 Task: In the  document Nationalparks.docx Add page color 'Sky Blue'Sky Blue . Insert watermark . Insert watermark  Ram&Sons Apply Font Style in watermark Nunito; font size  117 and place the watermark  Diagonally 
Action: Mouse moved to (299, 365)
Screenshot: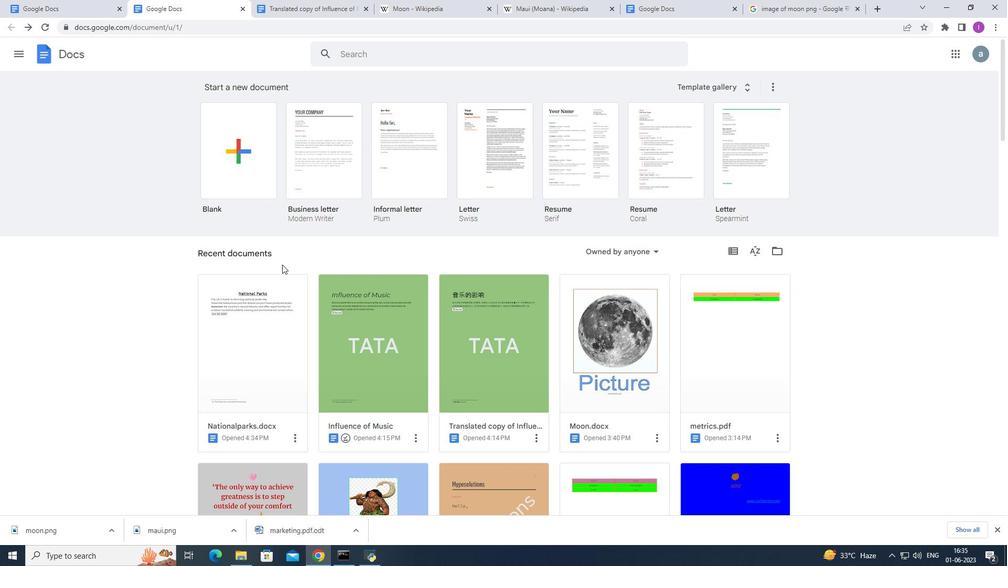 
Action: Mouse pressed left at (299, 365)
Screenshot: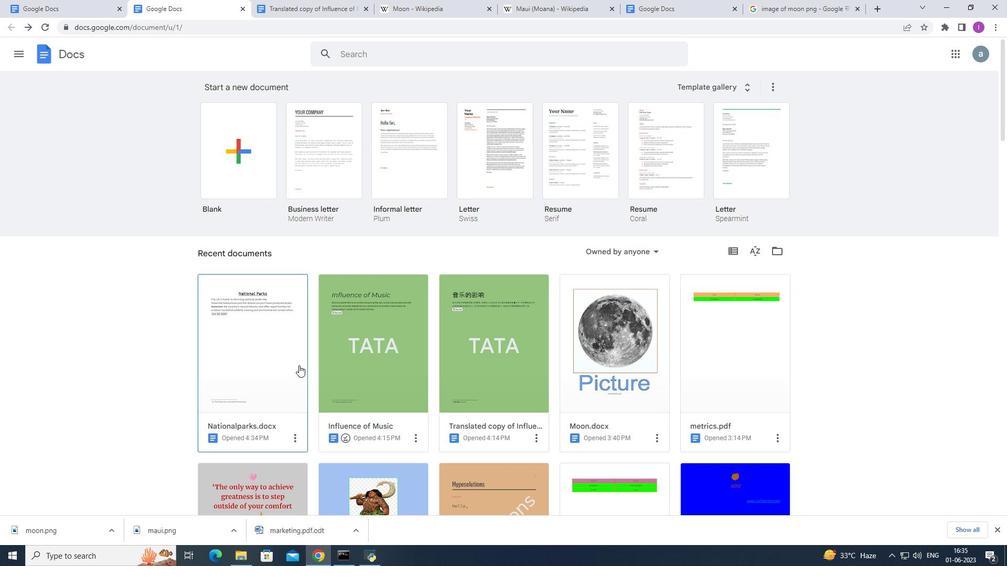 
Action: Mouse moved to (36, 64)
Screenshot: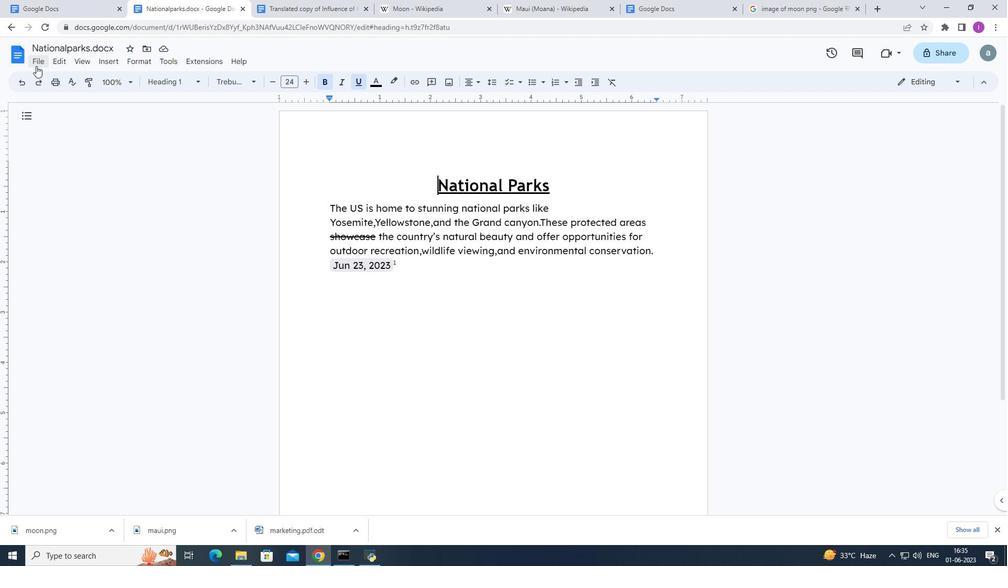 
Action: Mouse pressed left at (36, 64)
Screenshot: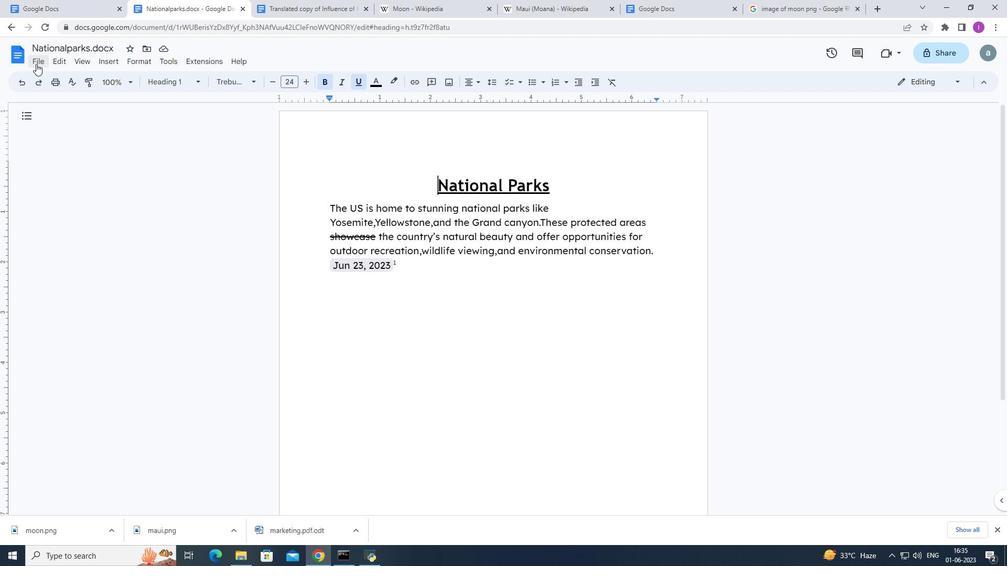 
Action: Mouse moved to (88, 347)
Screenshot: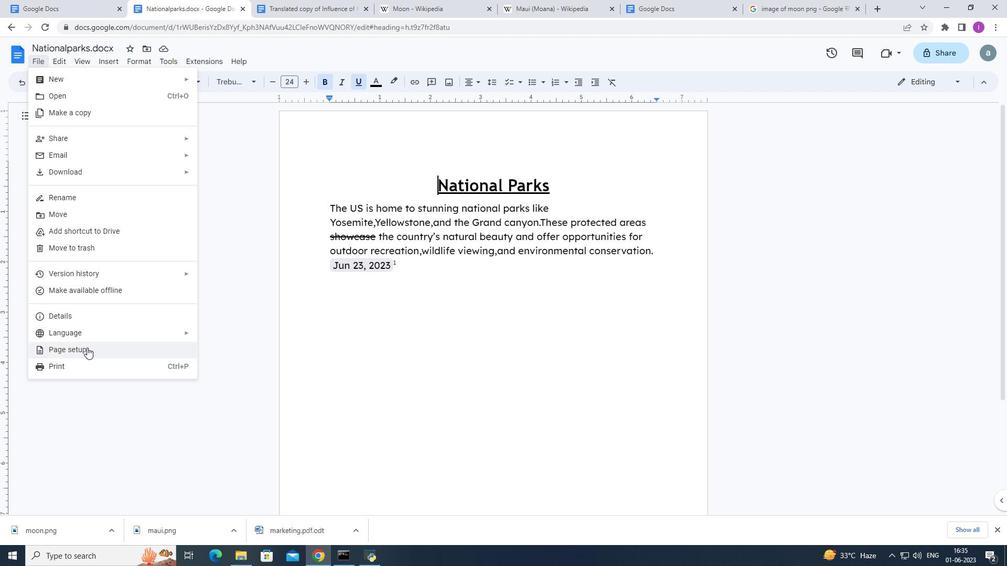 
Action: Mouse pressed left at (88, 347)
Screenshot: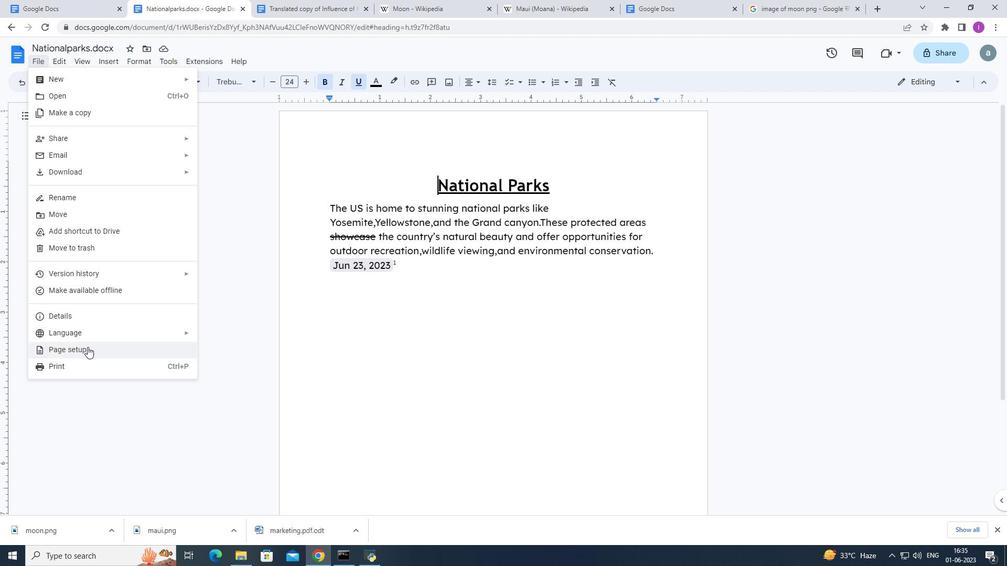 
Action: Mouse moved to (424, 340)
Screenshot: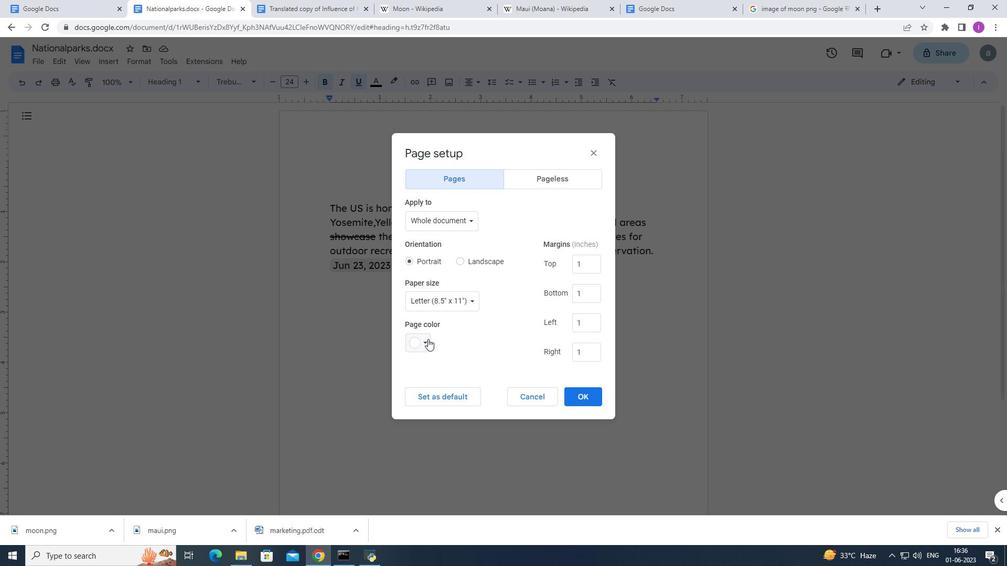 
Action: Mouse pressed left at (424, 340)
Screenshot: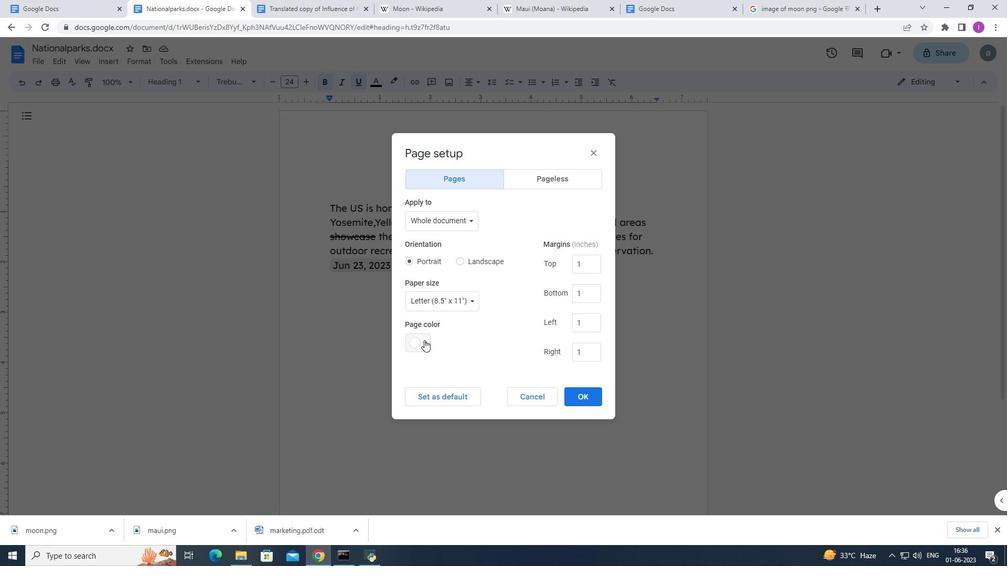 
Action: Mouse moved to (498, 407)
Screenshot: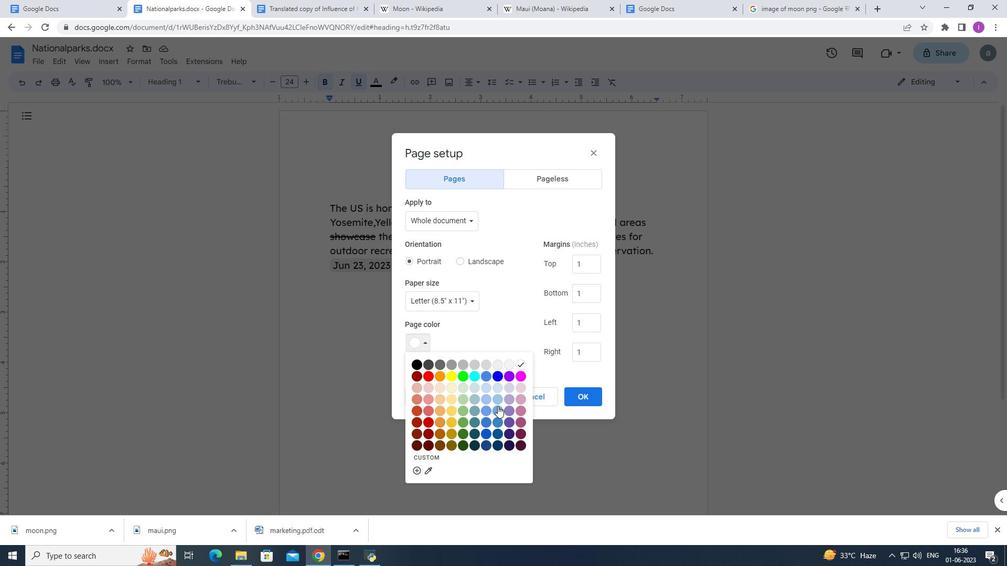
Action: Mouse pressed left at (498, 407)
Screenshot: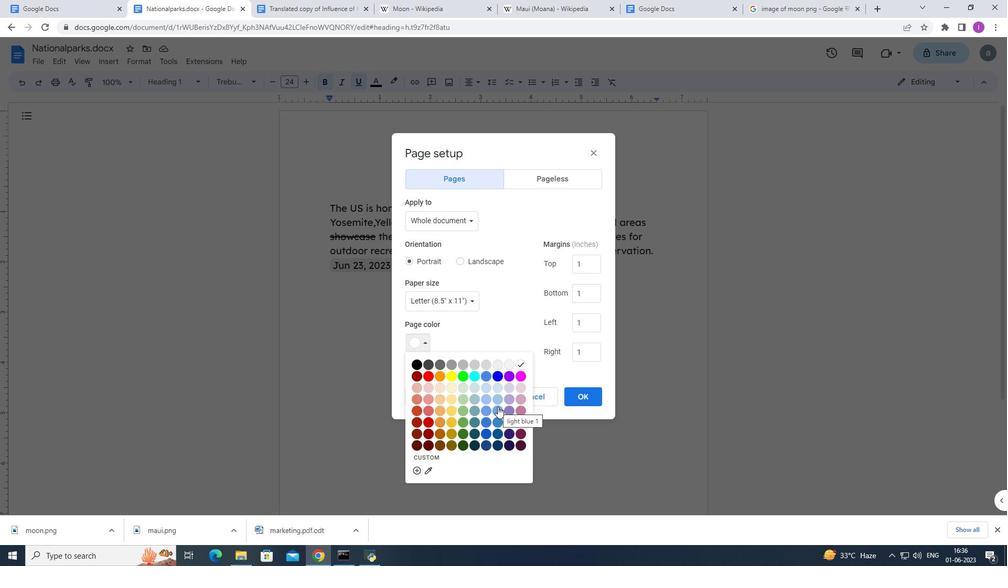 
Action: Mouse moved to (593, 401)
Screenshot: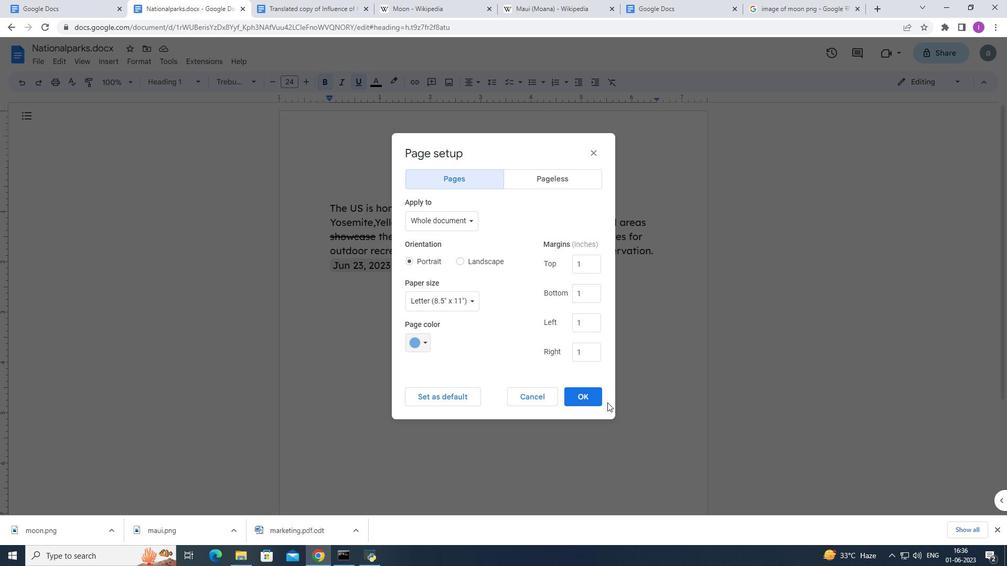 
Action: Mouse pressed left at (593, 401)
Screenshot: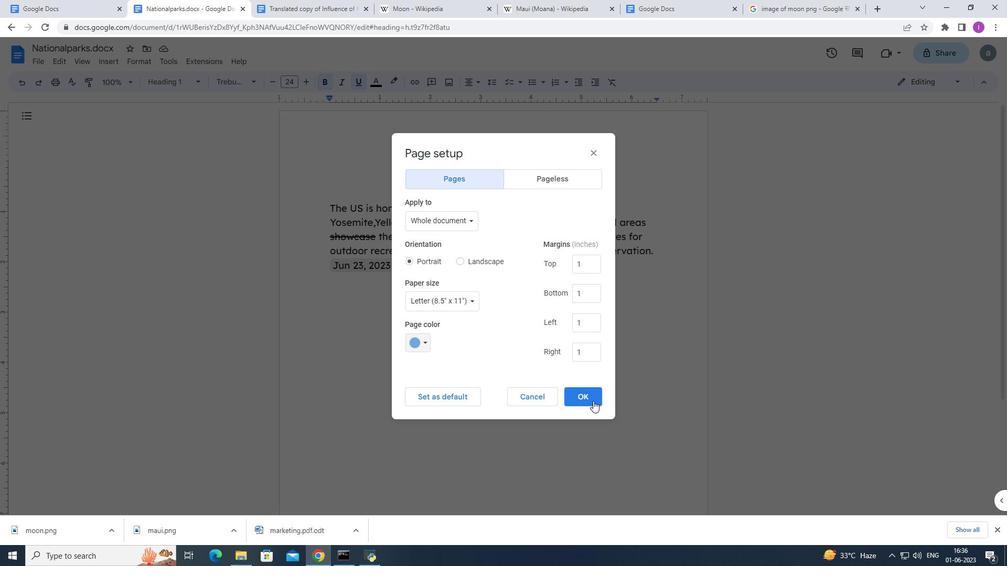 
Action: Mouse moved to (123, 61)
Screenshot: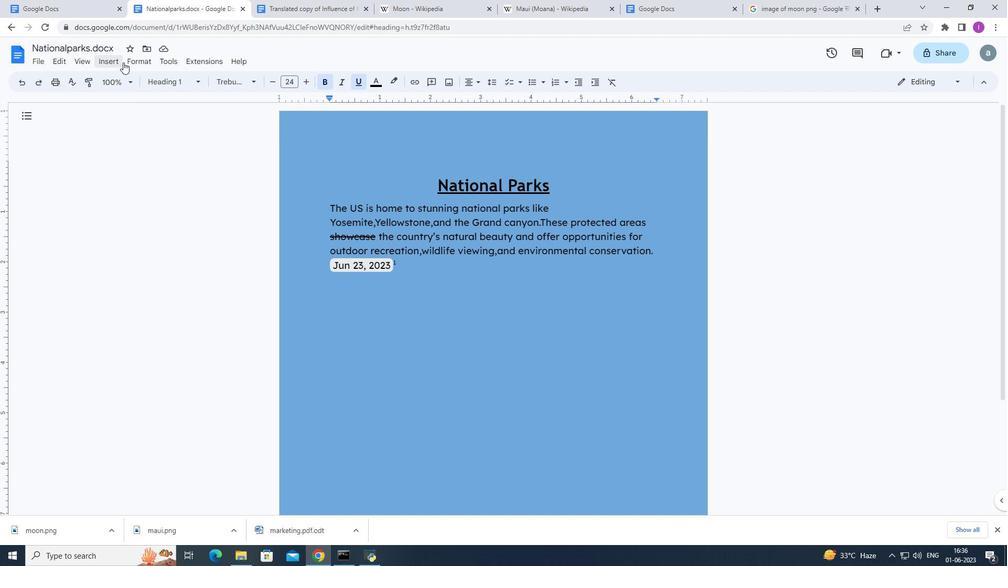 
Action: Mouse pressed left at (123, 61)
Screenshot: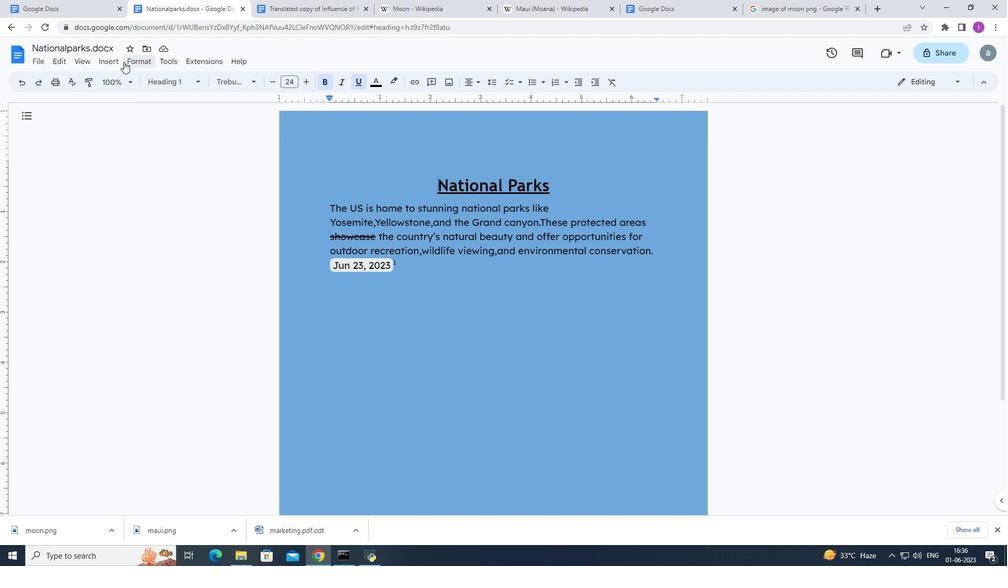 
Action: Mouse moved to (109, 61)
Screenshot: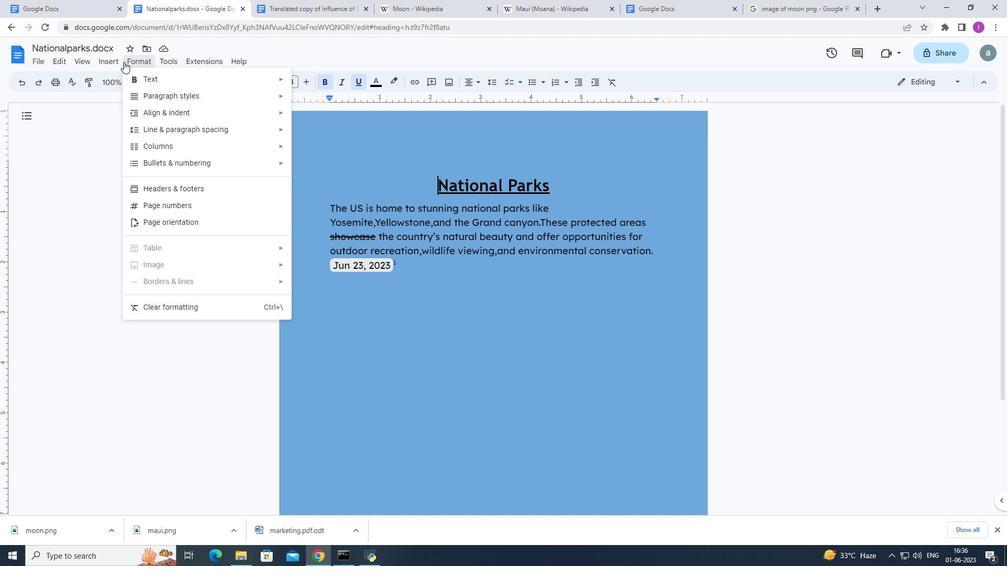 
Action: Mouse pressed left at (109, 61)
Screenshot: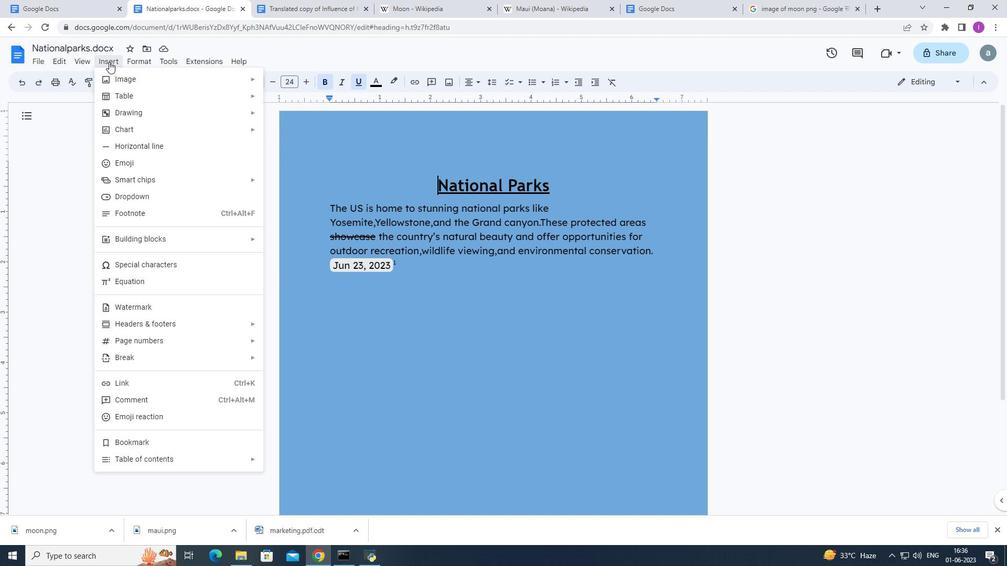 
Action: Mouse pressed left at (109, 61)
Screenshot: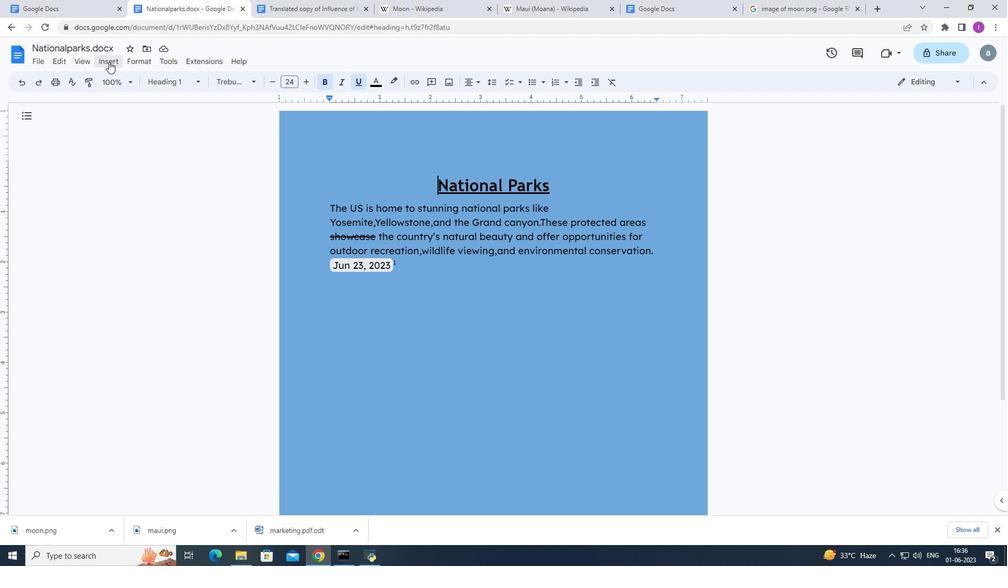 
Action: Mouse moved to (149, 303)
Screenshot: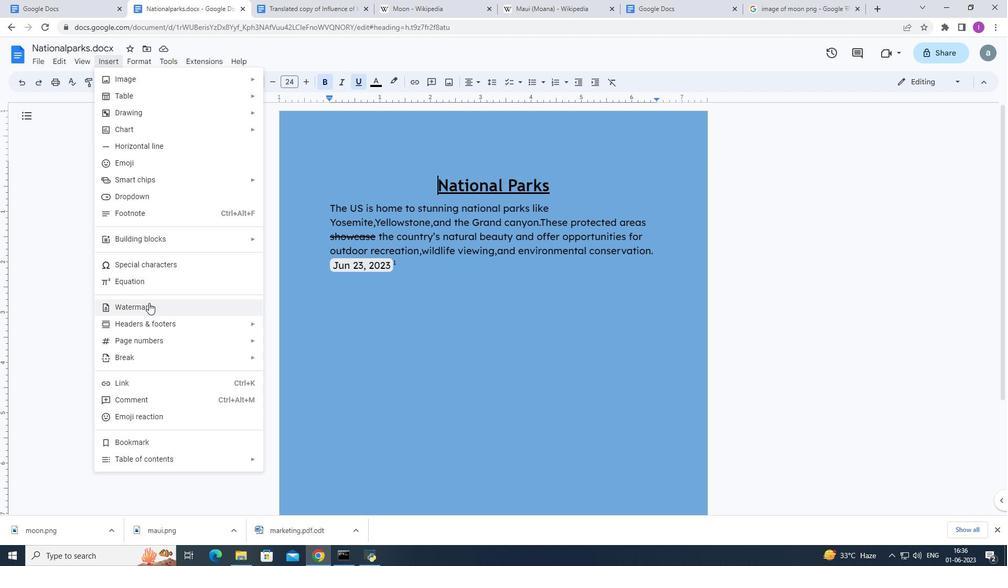 
Action: Mouse pressed left at (149, 303)
Screenshot: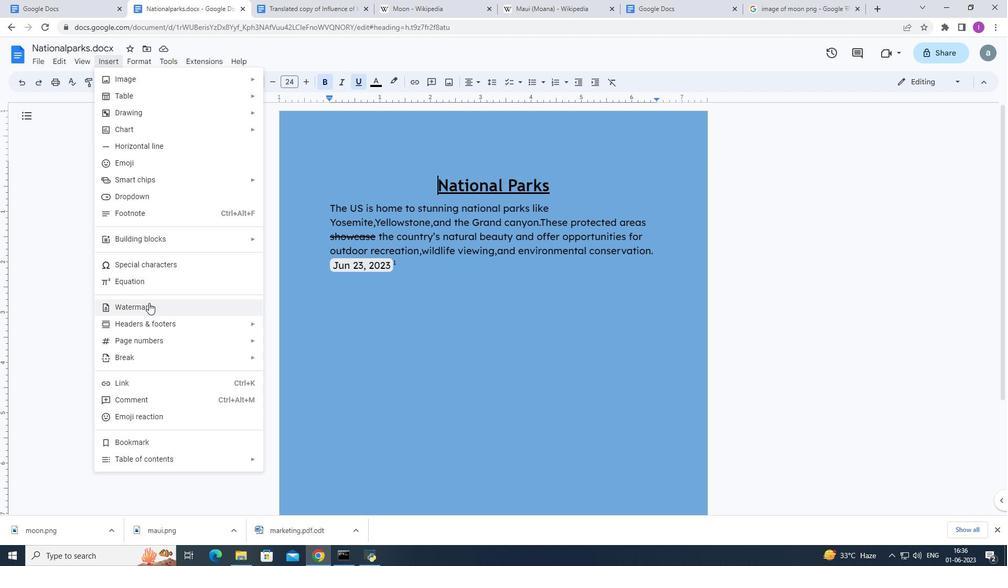 
Action: Mouse moved to (964, 114)
Screenshot: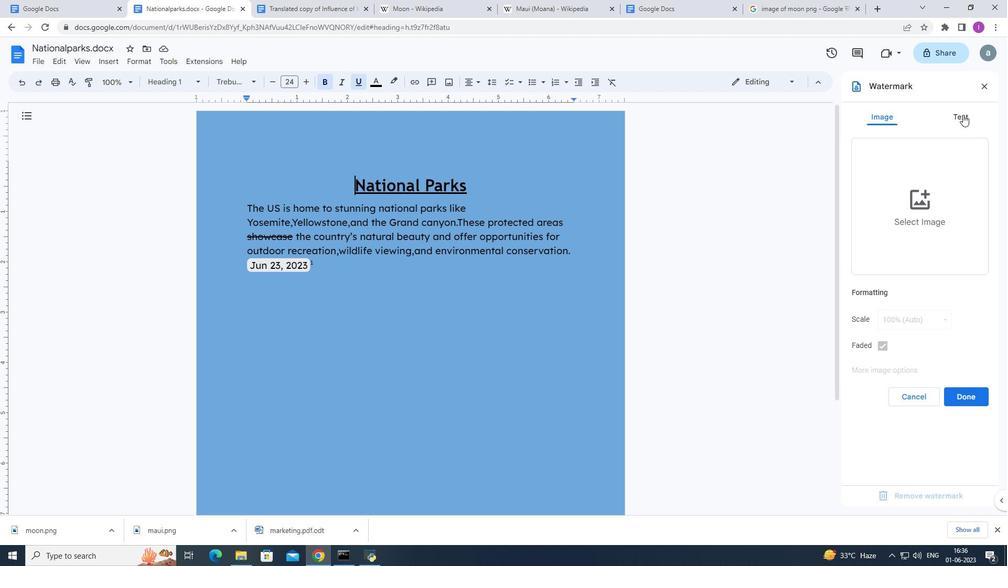 
Action: Mouse pressed left at (964, 114)
Screenshot: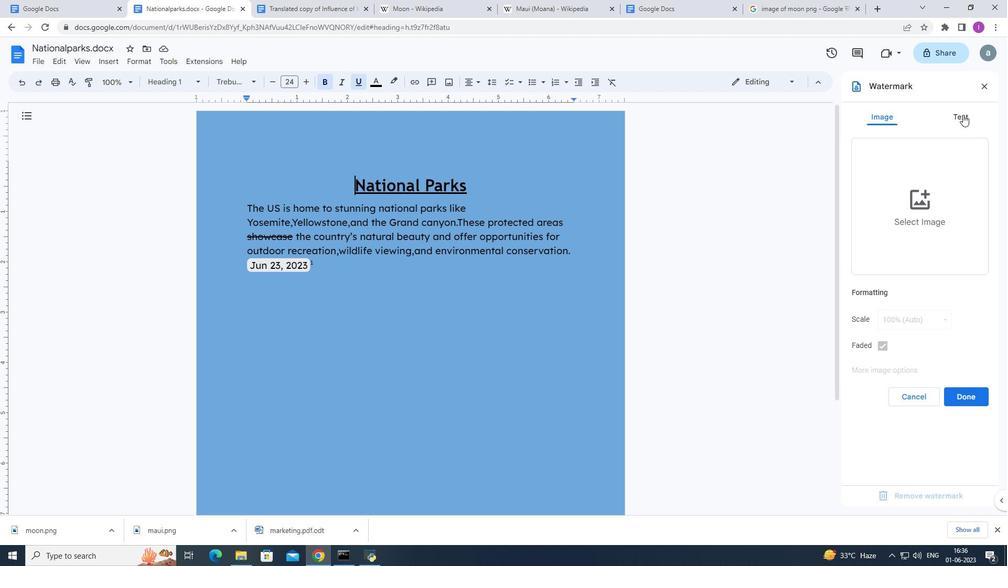 
Action: Mouse moved to (1007, 122)
Screenshot: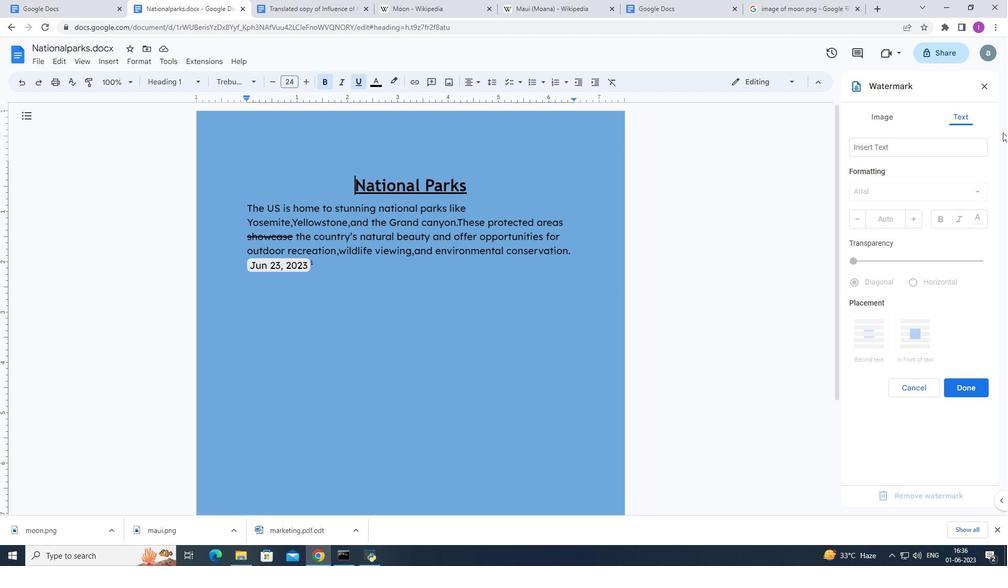 
Action: Key pressed <Key.shift><Key.shift><Key.shift><Key.shift><Key.shift><Key.shift><Key.shift>Ram
Screenshot: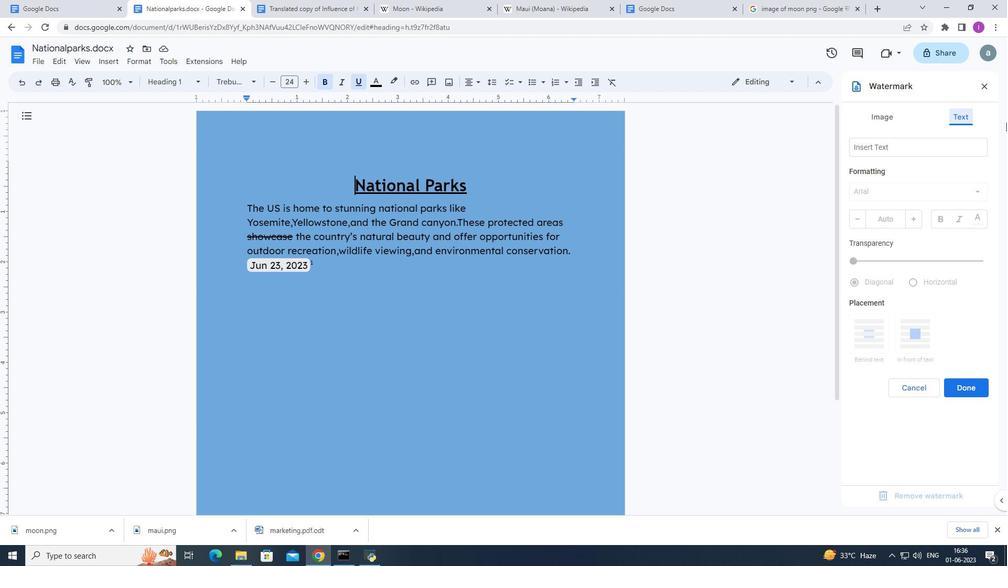 
Action: Mouse moved to (873, 145)
Screenshot: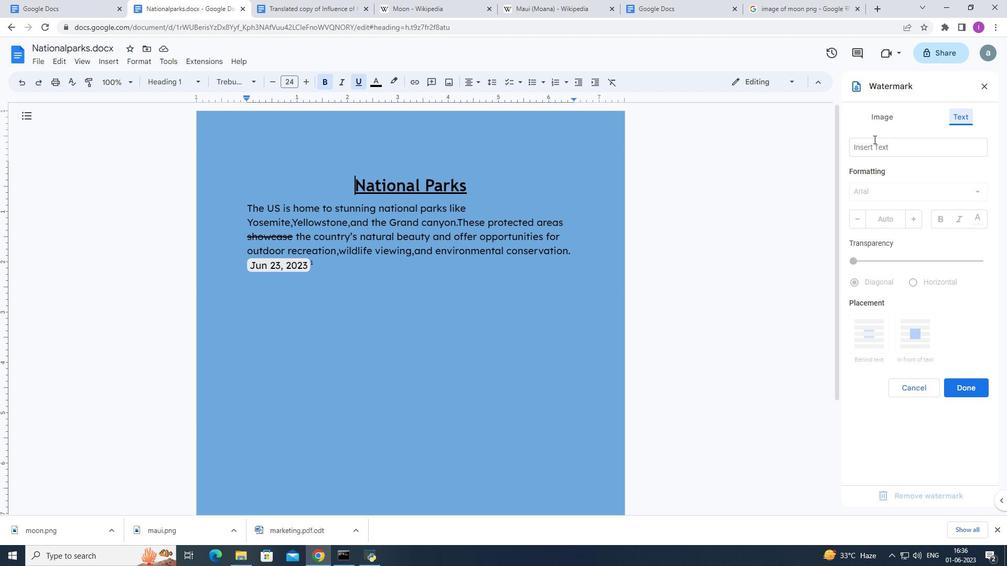 
Action: Mouse pressed left at (873, 145)
Screenshot: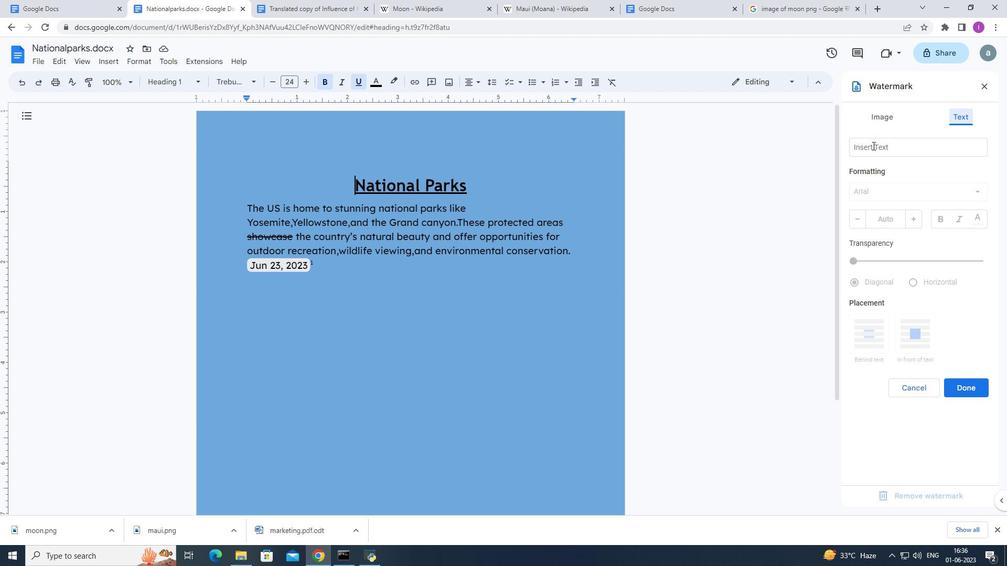 
Action: Key pressed <Key.shift>Ram<Key.space><Key.shift><Key.shift><Key.shift><Key.shift><Key.shift><Key.shift><Key.shift><Key.shift><Key.shift><Key.shift><Key.shift><Key.shift><Key.shift><Key.shift><Key.shift><Key.shift><Key.shift><Key.shift><Key.shift><Key.shift><Key.shift><Key.shift><Key.shift><Key.shift><Key.shift><Key.shift><Key.shift><Key.shift><Key.shift><Key.shift><Key.shift><Key.shift><Key.shift><Key.shift><Key.shift><Key.shift><Key.shift><Key.shift><Key.shift><Key.shift><Key.shift><Key.shift><Key.shift><Key.shift><Key.shift><Key.shift><Key.shift><Key.shift><Key.shift><Key.shift><Key.shift><Key.shift><Key.shift><Key.shift><Key.shift><Key.shift><Key.shift>&<Key.space>sons
Screenshot: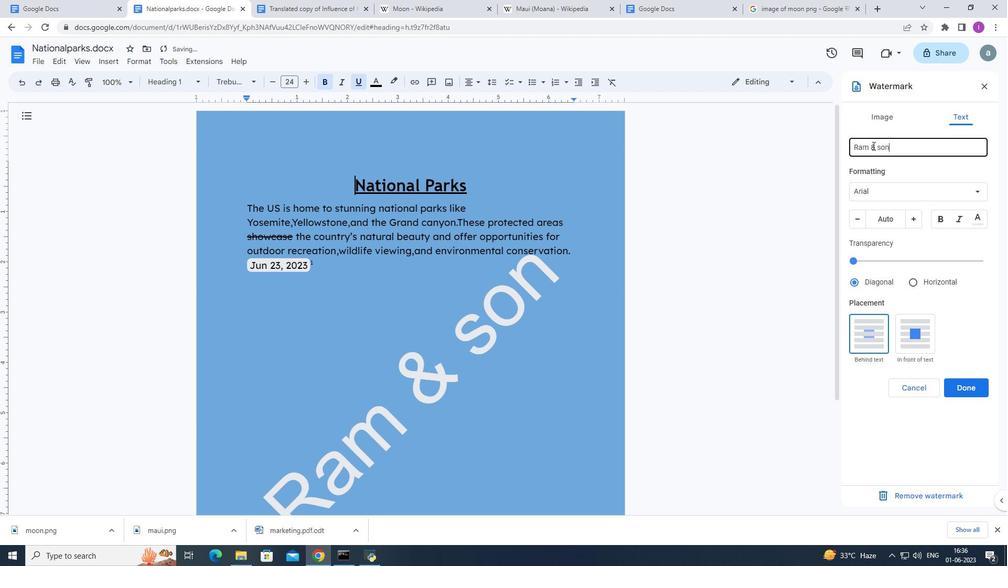 
Action: Mouse moved to (606, 326)
Screenshot: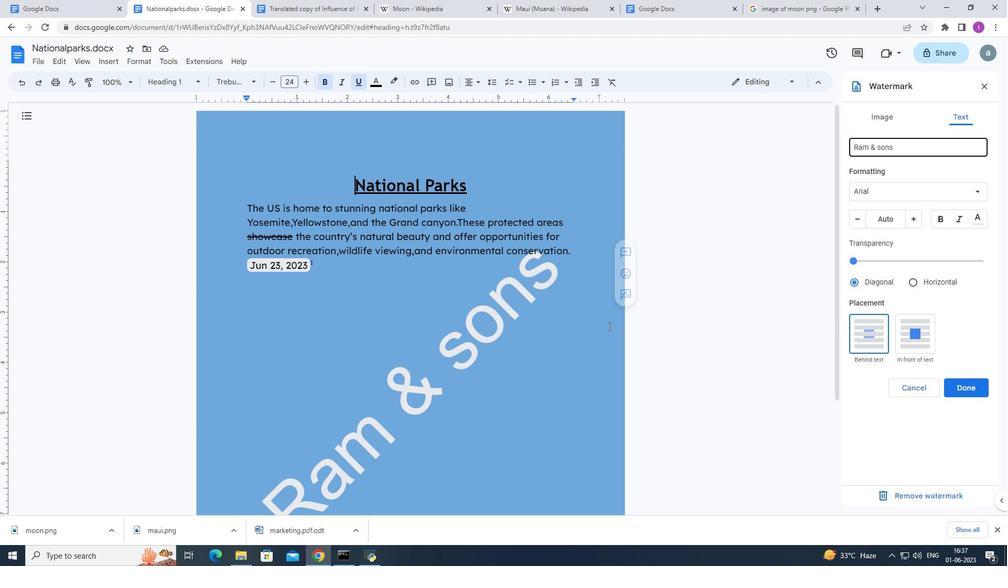 
Action: Mouse scrolled (606, 326) with delta (0, 0)
Screenshot: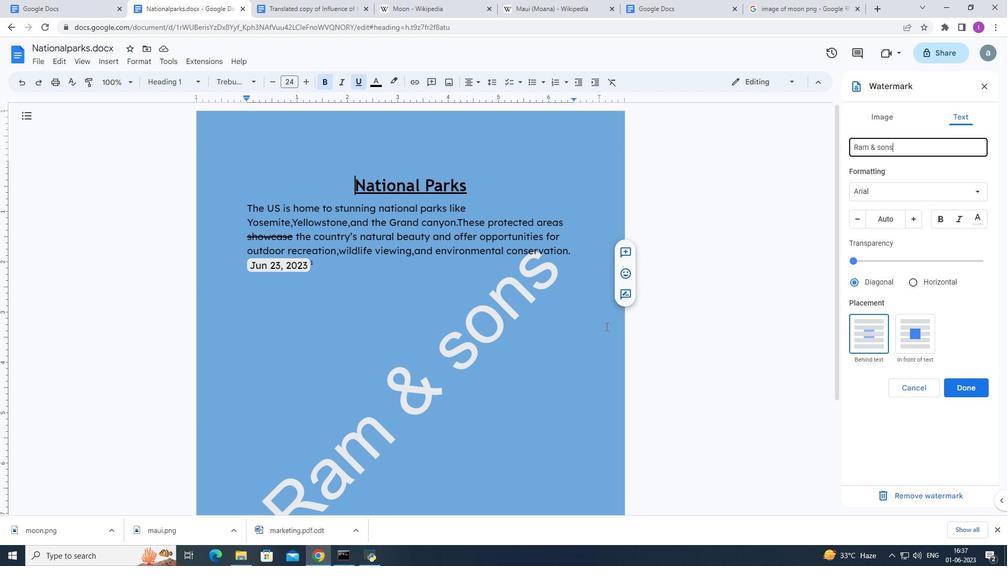 
Action: Mouse scrolled (606, 326) with delta (0, 0)
Screenshot: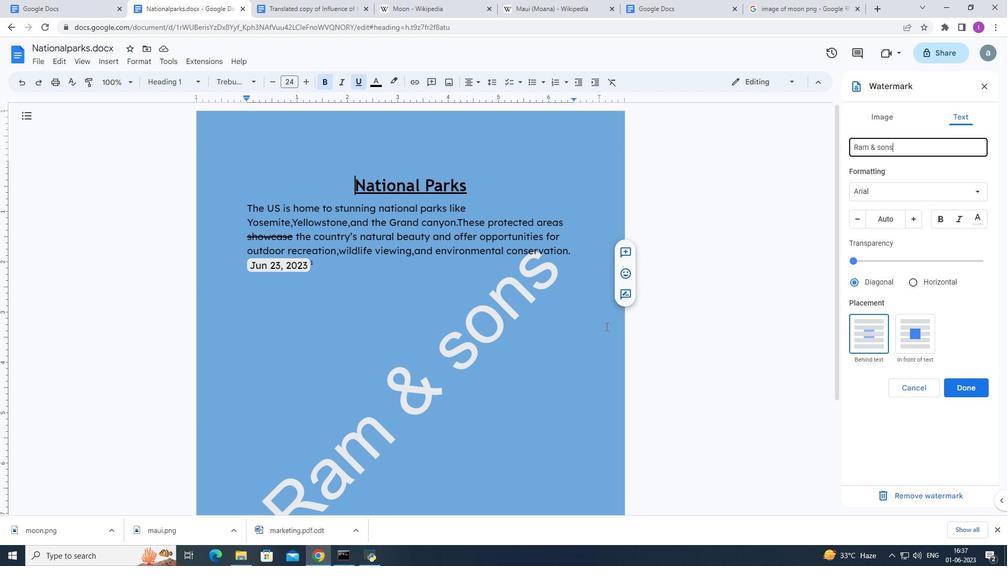 
Action: Mouse scrolled (606, 327) with delta (0, 0)
Screenshot: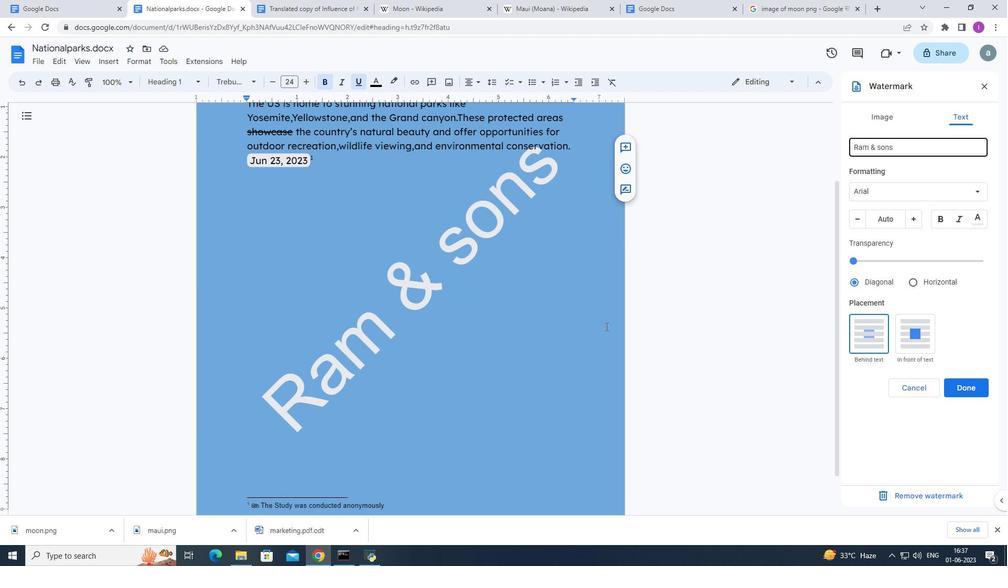 
Action: Mouse moved to (978, 190)
Screenshot: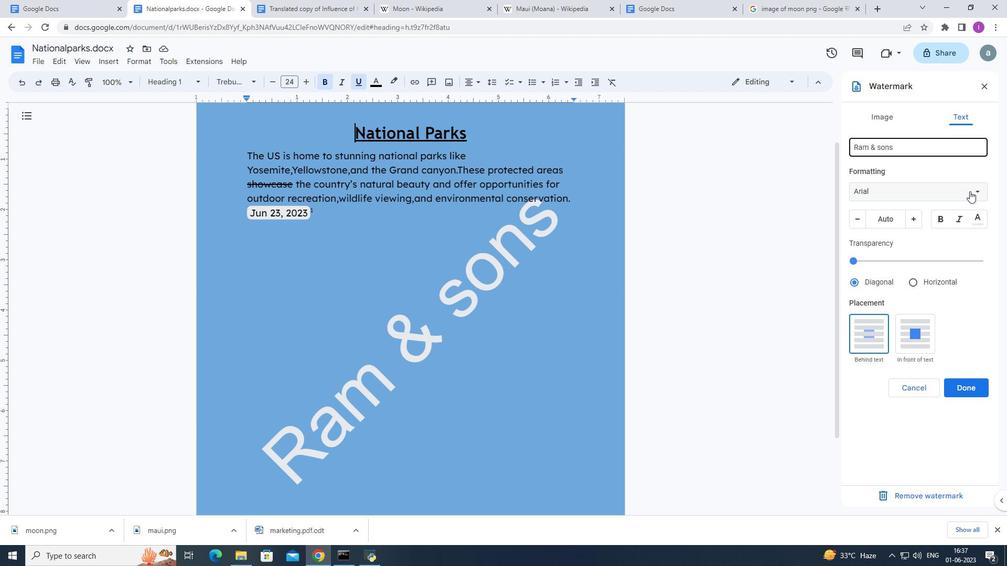 
Action: Mouse pressed left at (978, 190)
Screenshot: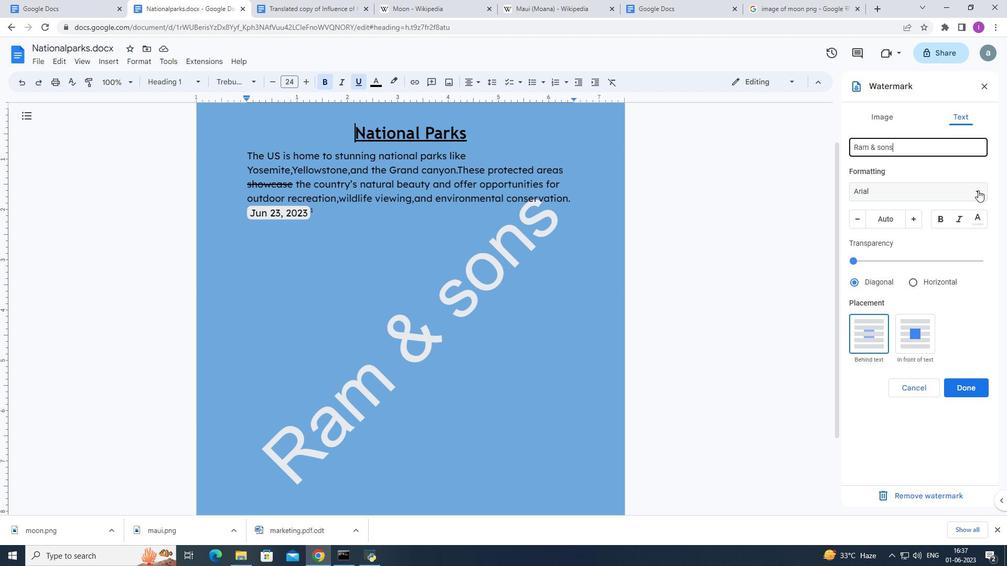 
Action: Mouse moved to (913, 411)
Screenshot: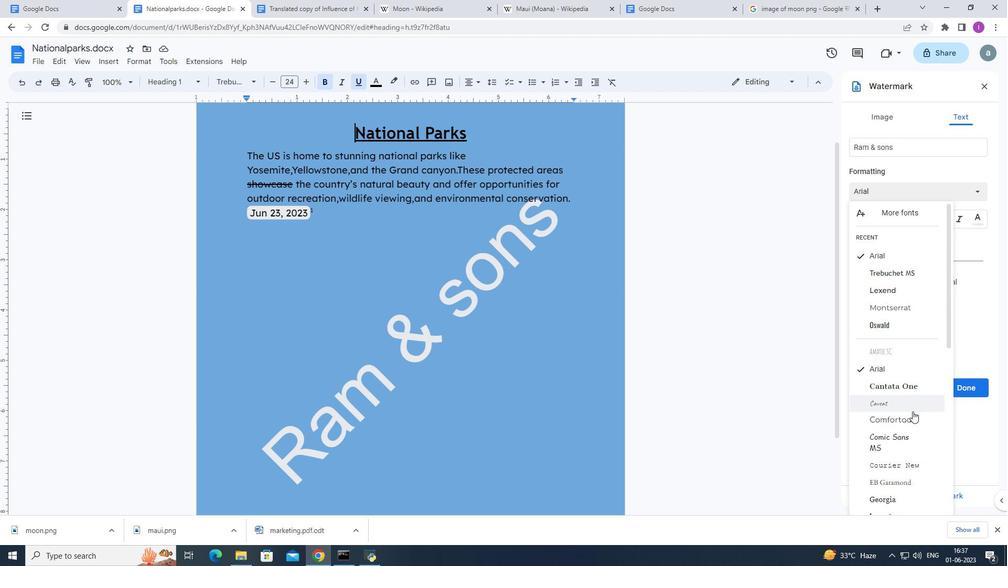 
Action: Mouse scrolled (913, 410) with delta (0, 0)
Screenshot: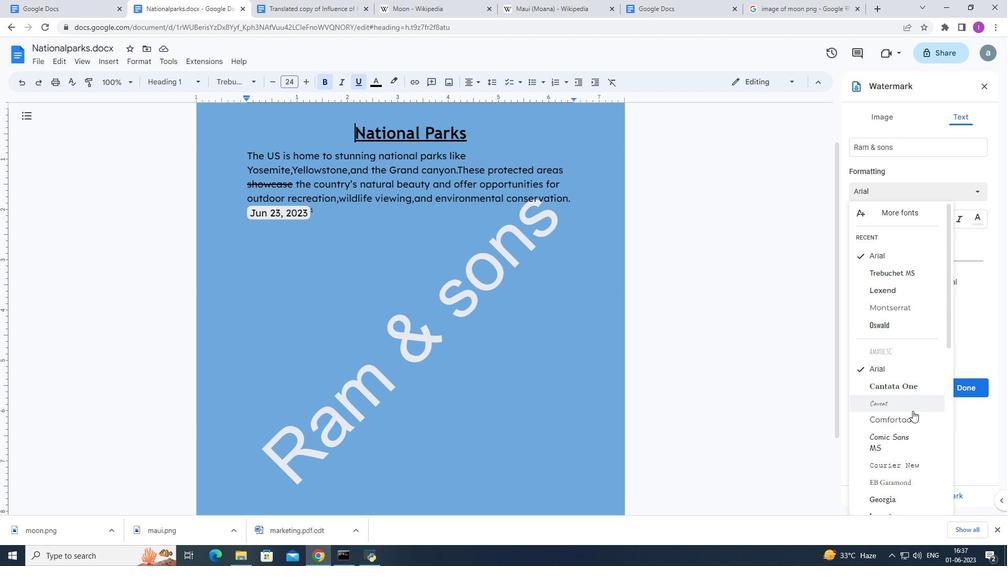 
Action: Mouse scrolled (913, 410) with delta (0, 0)
Screenshot: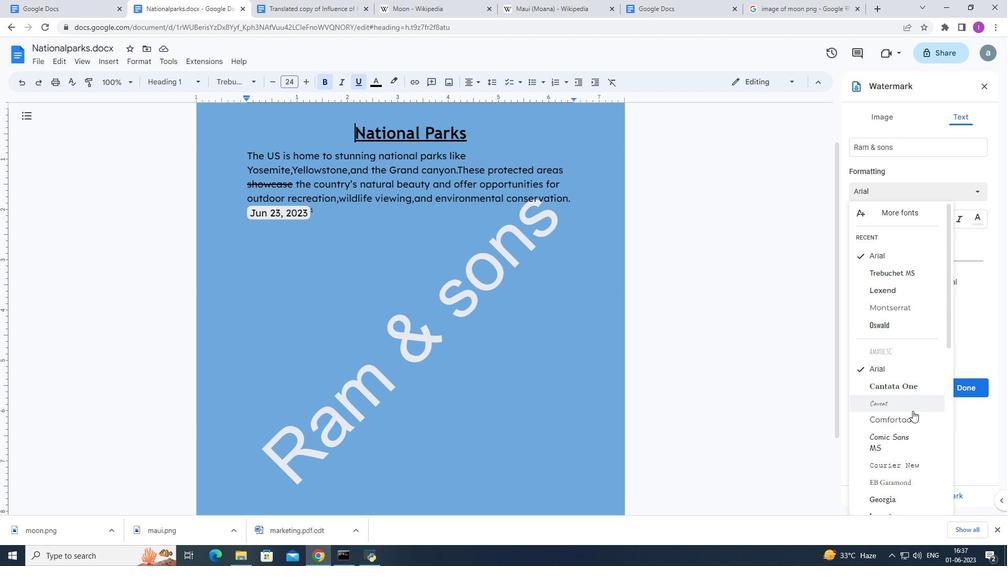 
Action: Mouse moved to (913, 411)
Screenshot: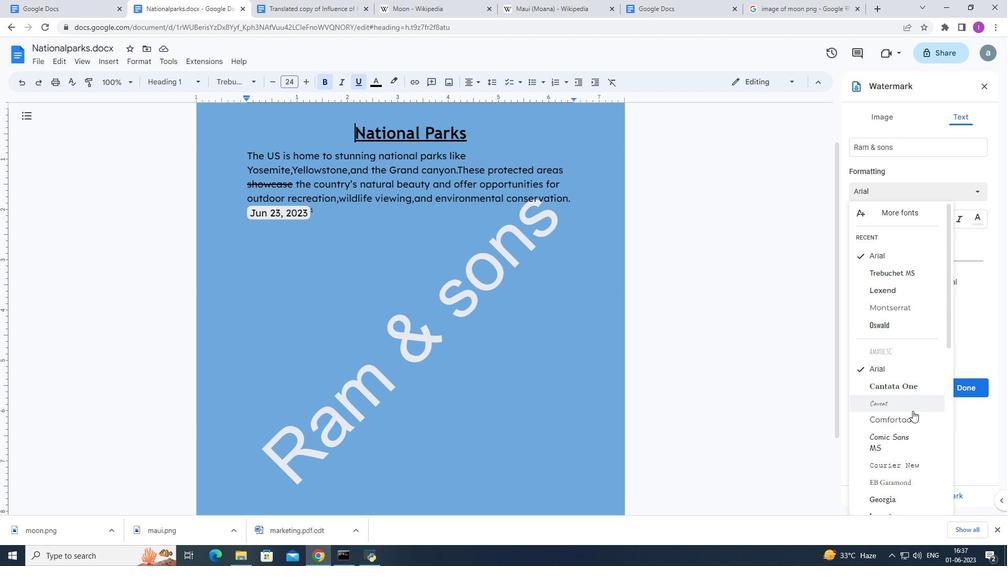 
Action: Mouse scrolled (913, 410) with delta (0, 0)
Screenshot: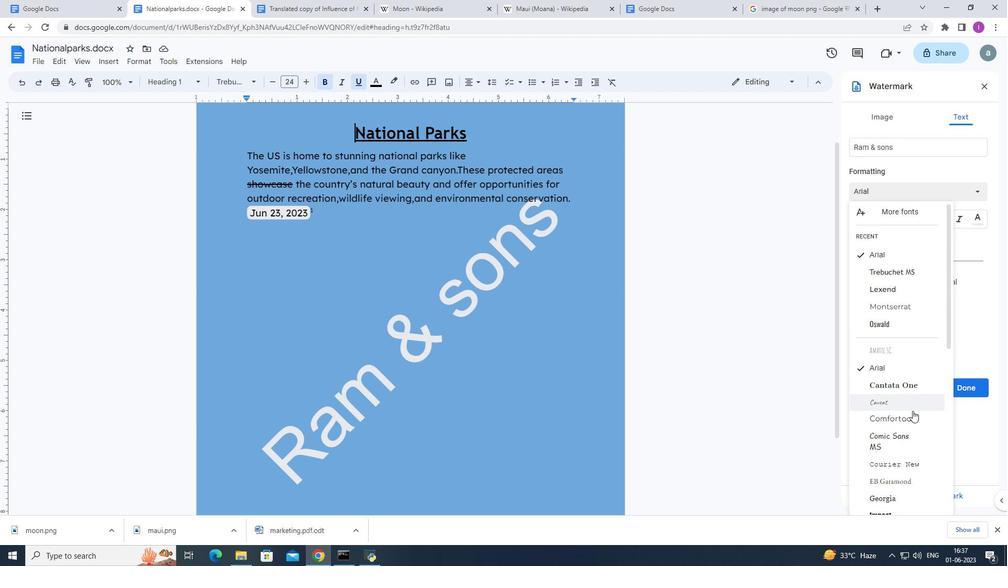 
Action: Mouse moved to (913, 410)
Screenshot: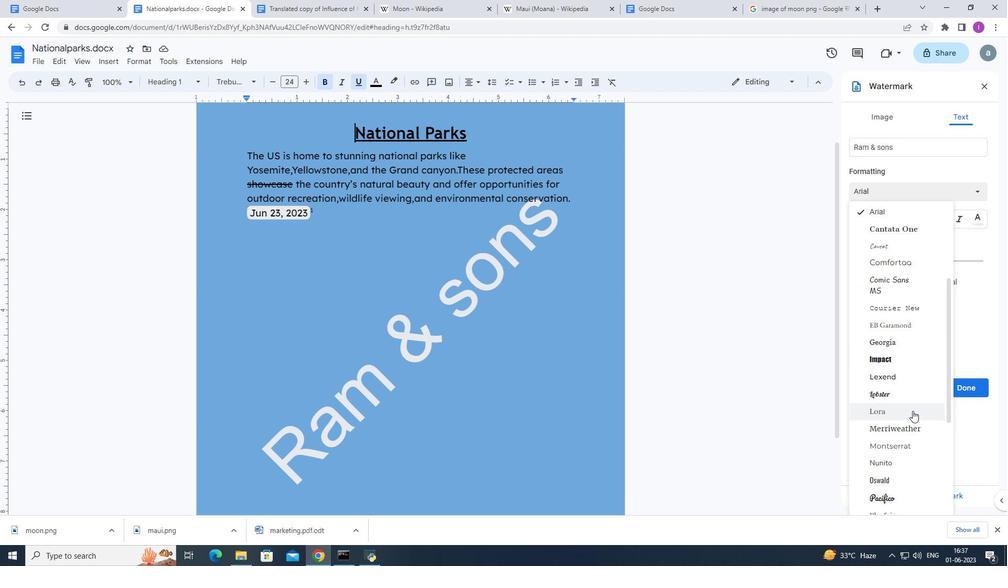 
Action: Mouse scrolled (913, 410) with delta (0, 0)
Screenshot: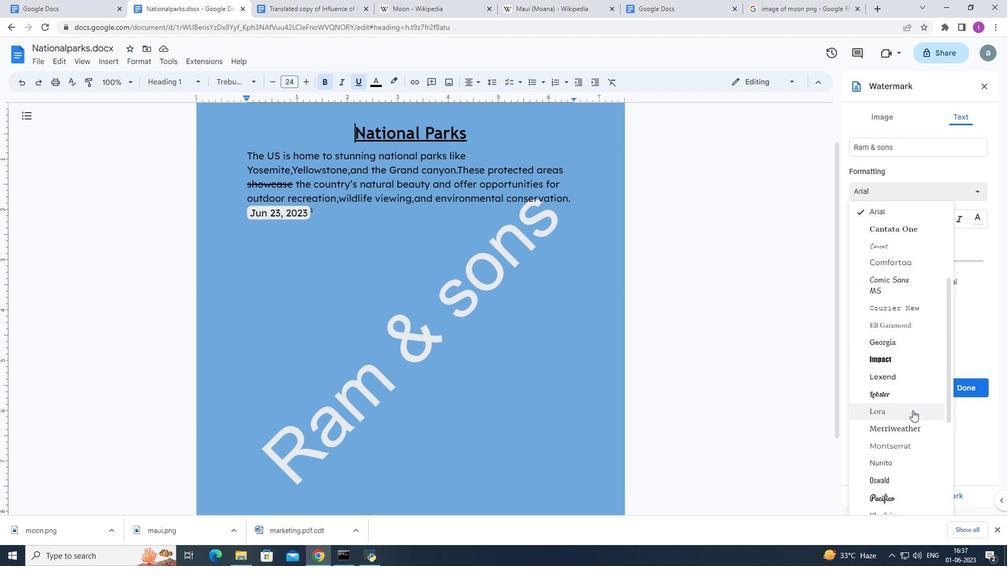 
Action: Mouse scrolled (913, 410) with delta (0, 0)
Screenshot: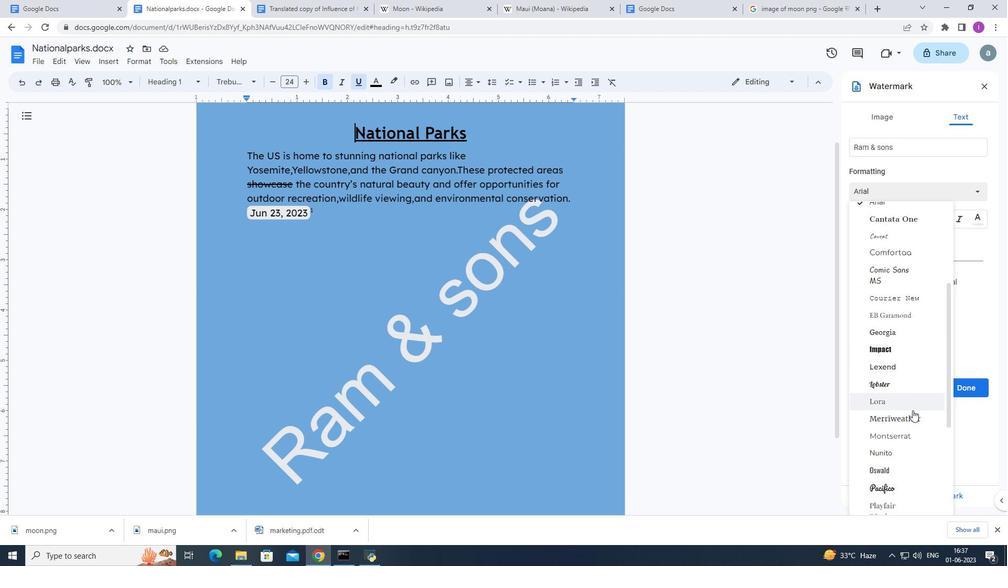 
Action: Mouse moved to (892, 356)
Screenshot: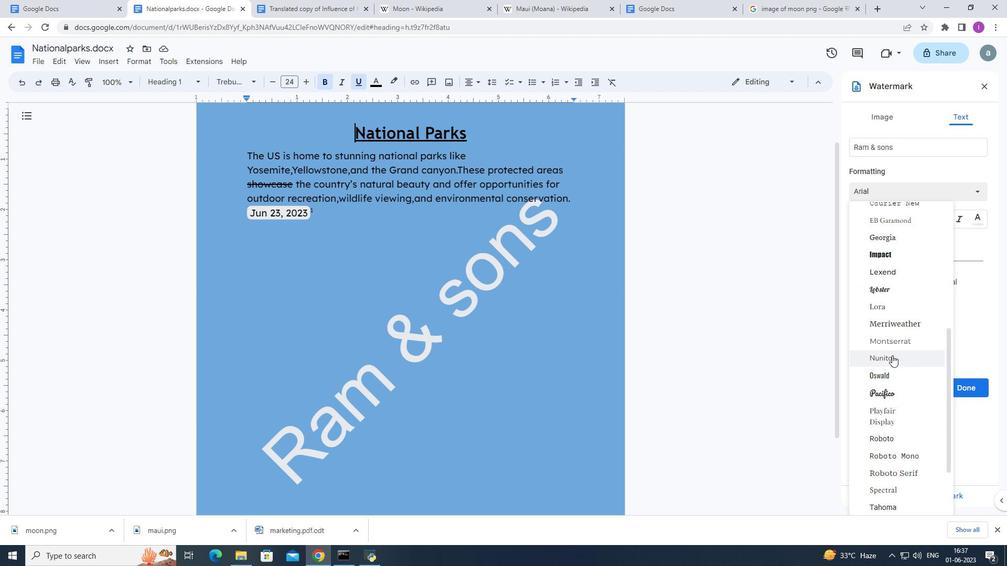 
Action: Mouse pressed left at (892, 356)
Screenshot: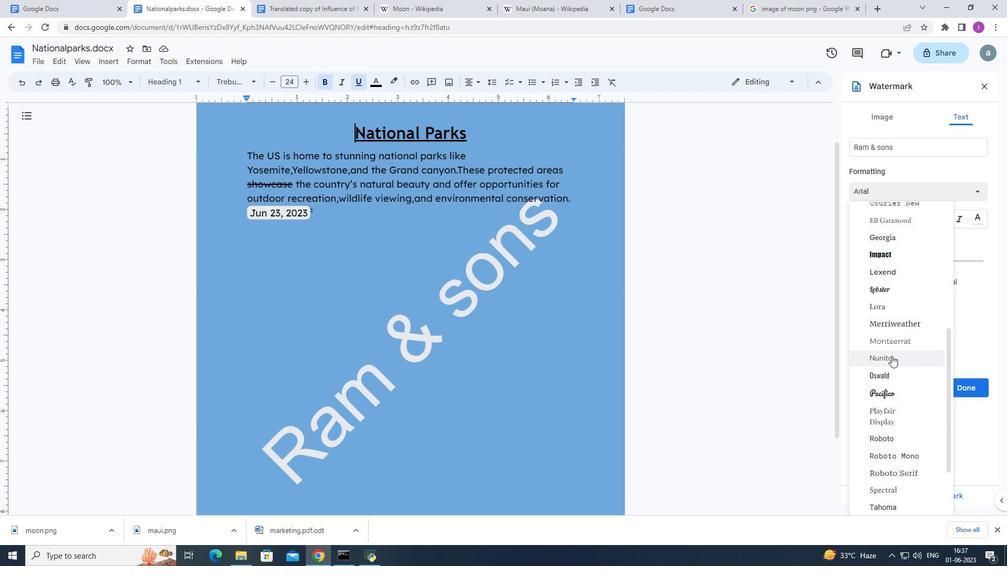 
Action: Mouse moved to (913, 226)
Screenshot: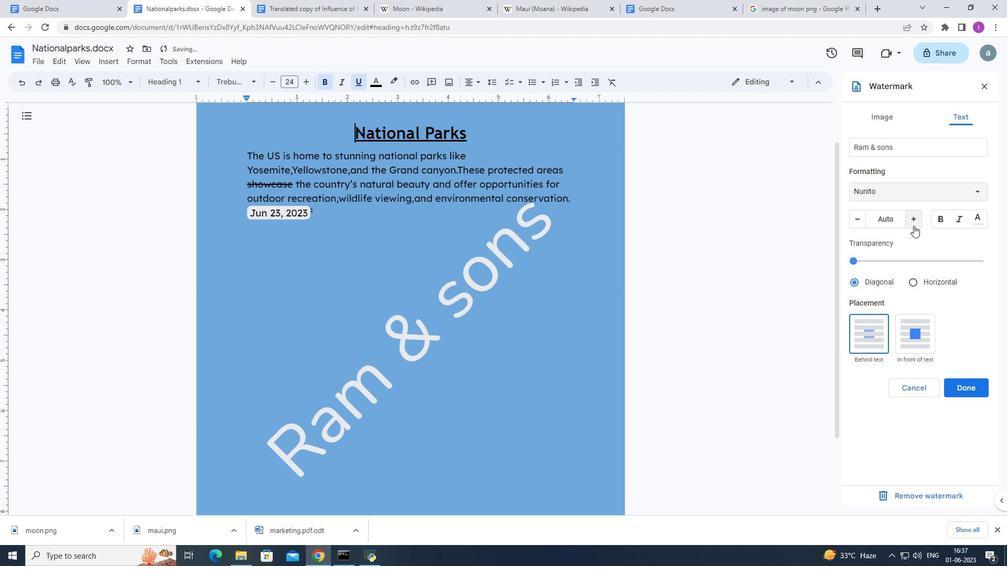 
Action: Mouse pressed left at (913, 226)
Screenshot: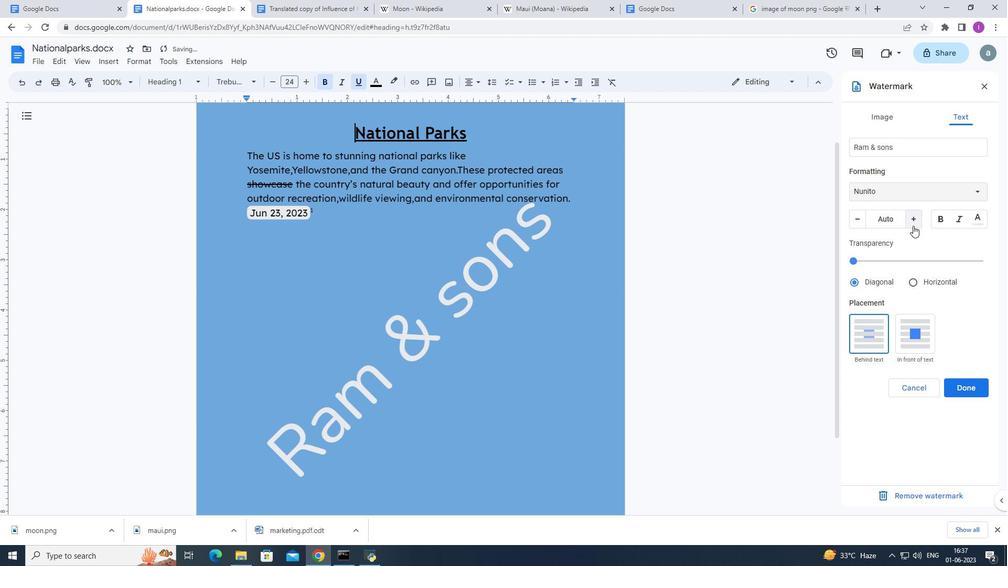 
Action: Mouse moved to (889, 222)
Screenshot: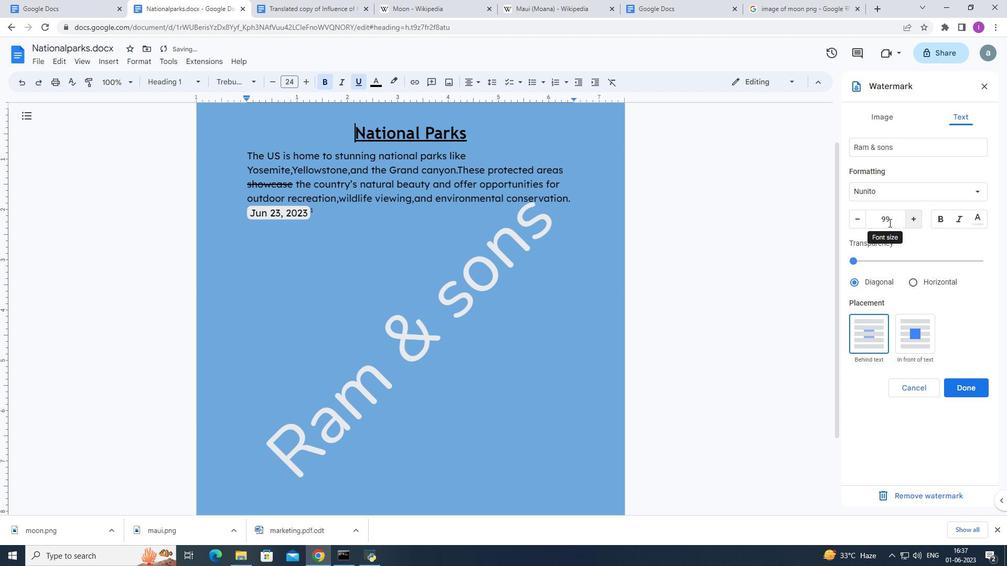 
Action: Mouse pressed left at (889, 222)
Screenshot: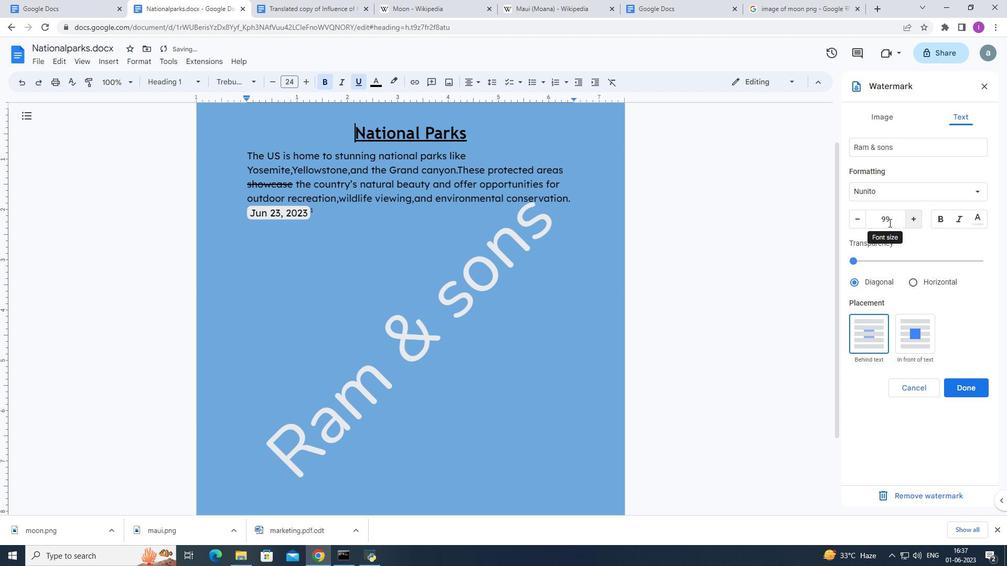 
Action: Mouse moved to (889, 254)
Screenshot: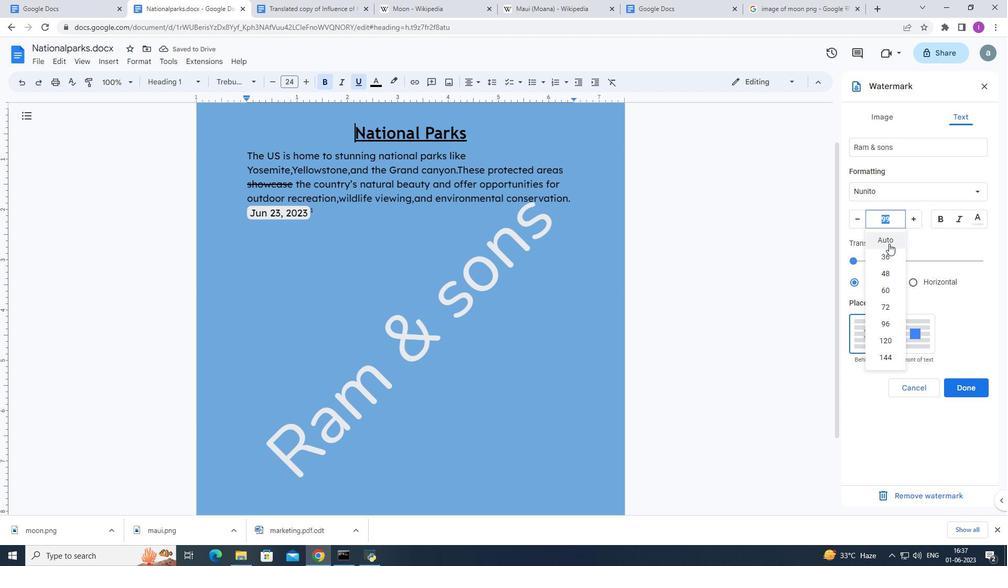 
Action: Key pressed 117
Screenshot: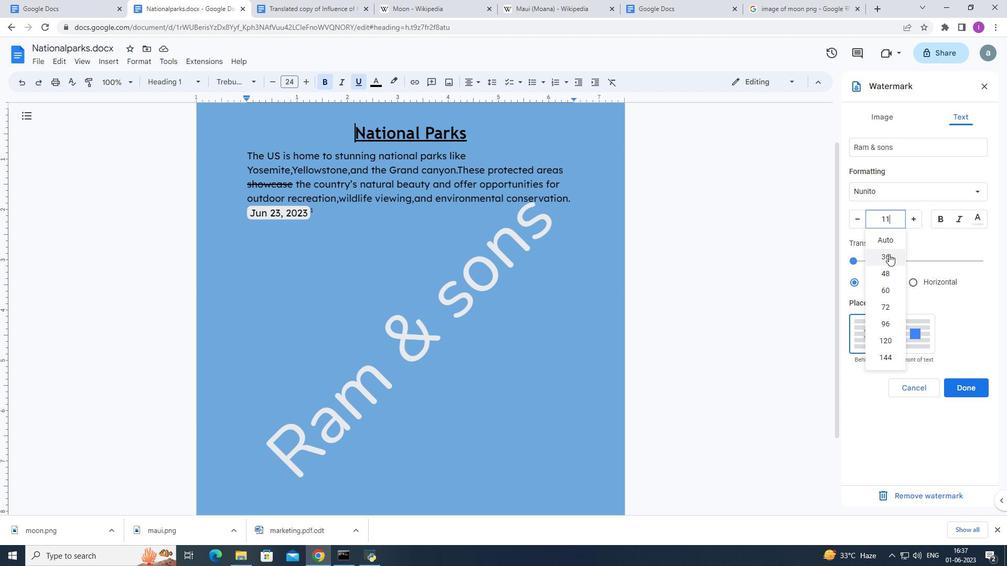 
Action: Mouse moved to (917, 239)
Screenshot: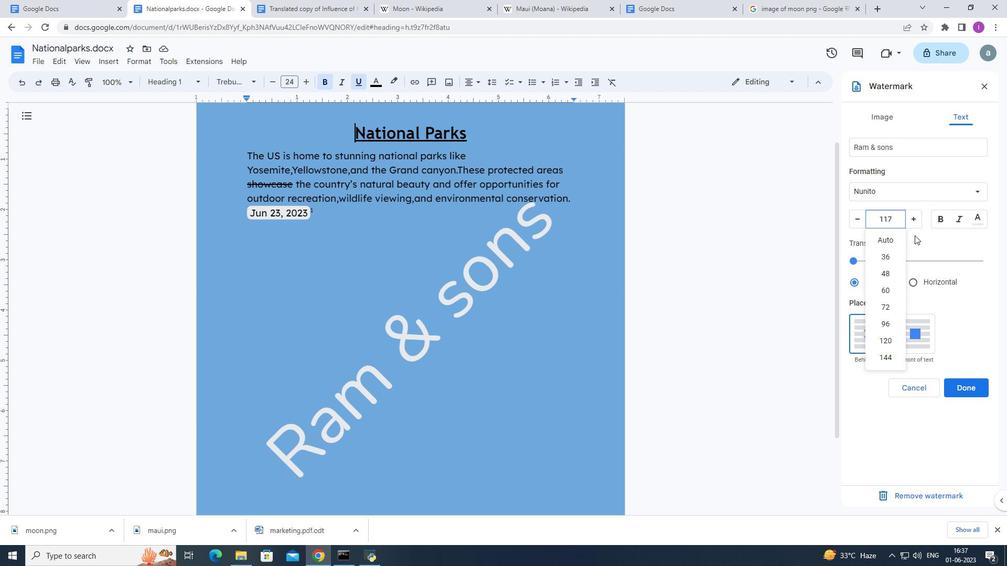 
Action: Key pressed <Key.enter>
Screenshot: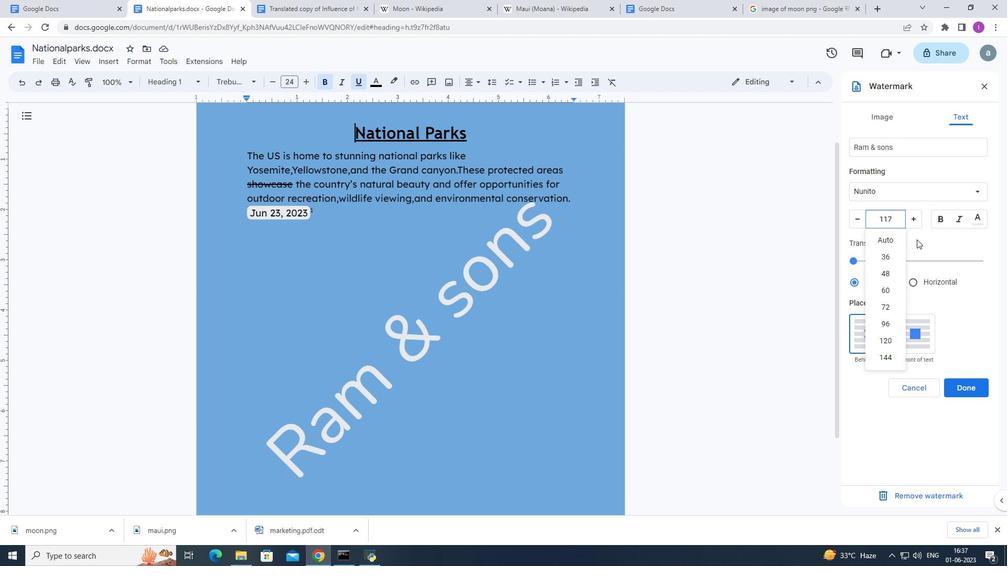 
Action: Mouse moved to (892, 282)
Screenshot: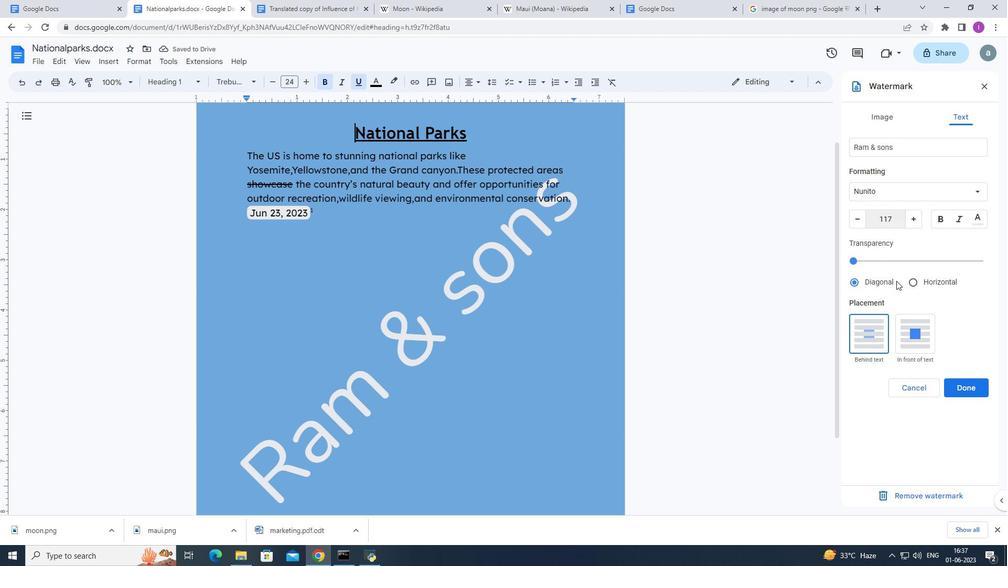 
Action: Mouse pressed left at (892, 282)
Screenshot: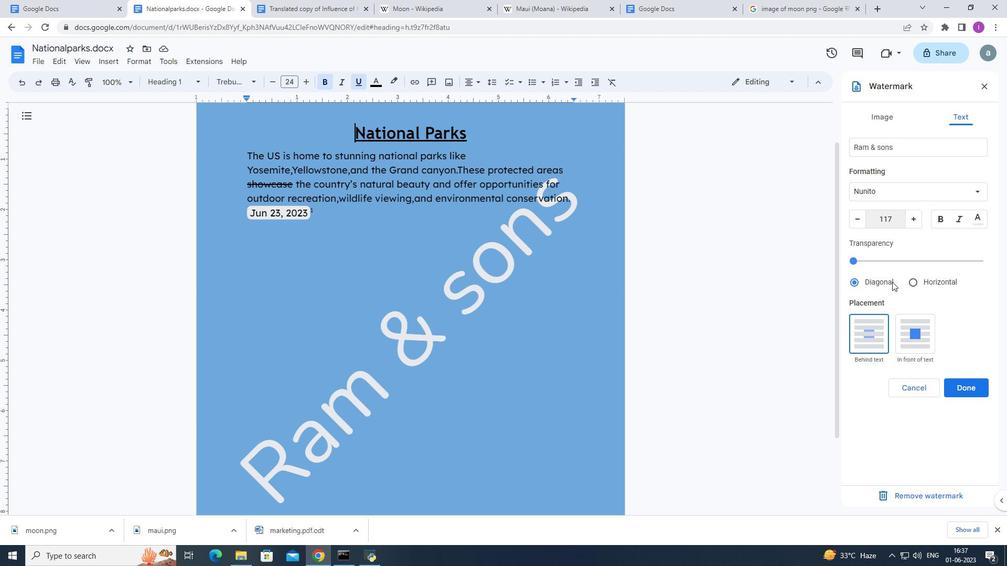 
Action: Mouse moved to (974, 385)
Screenshot: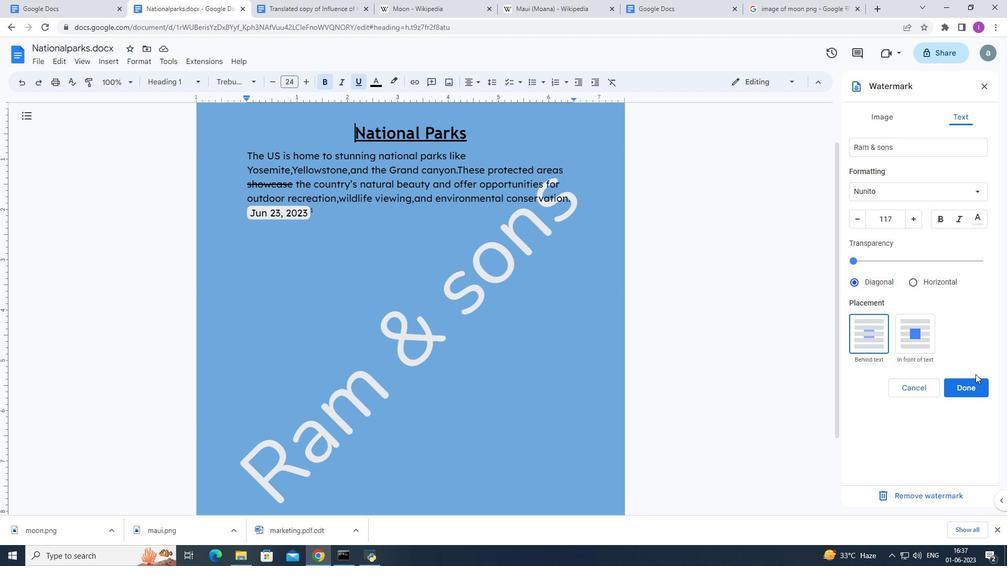 
Action: Mouse pressed left at (974, 385)
Screenshot: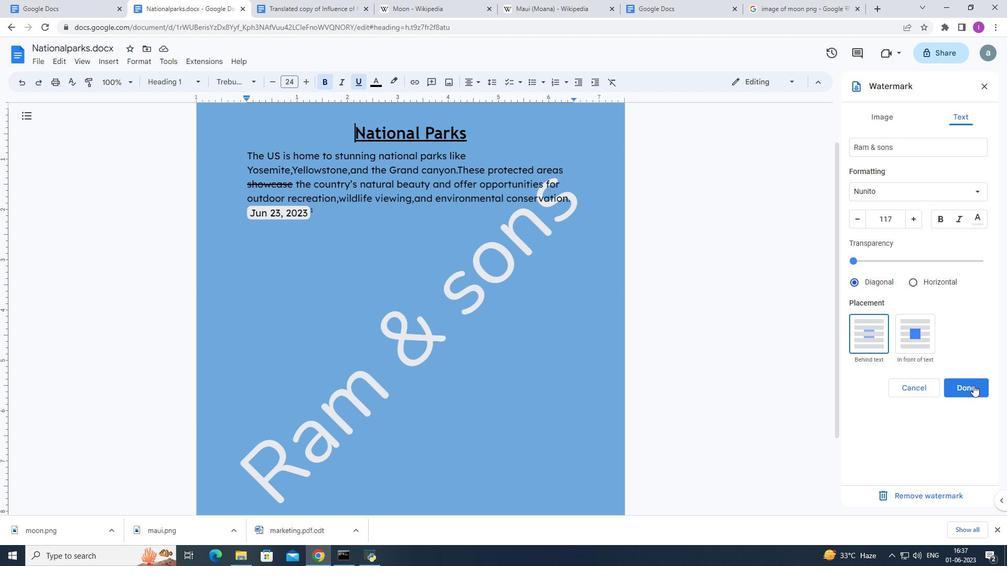 
Action: Mouse moved to (291, 339)
Screenshot: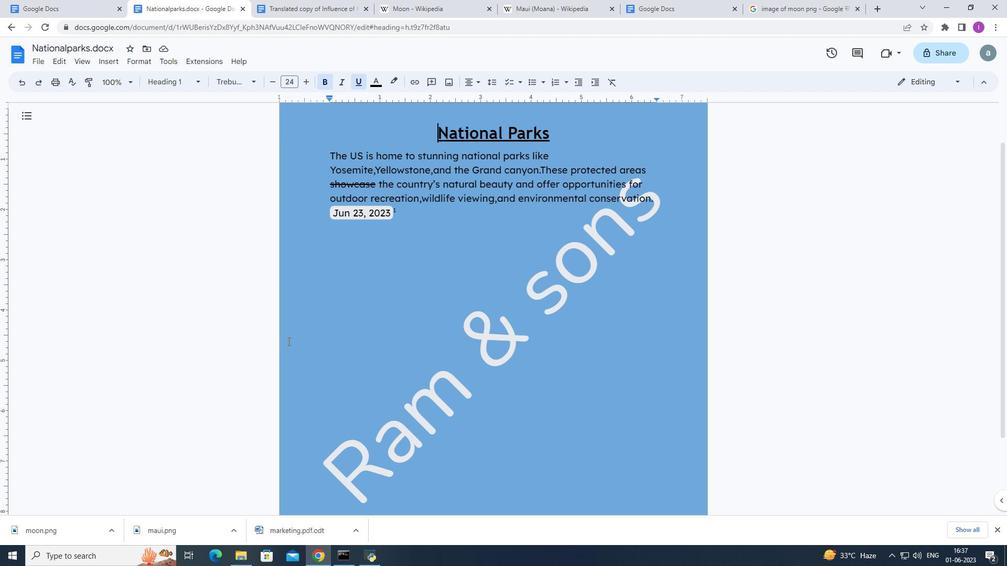 
